 Task: Select the inUntrustedWorkspace in the include comments
Action: Mouse moved to (28, 540)
Screenshot: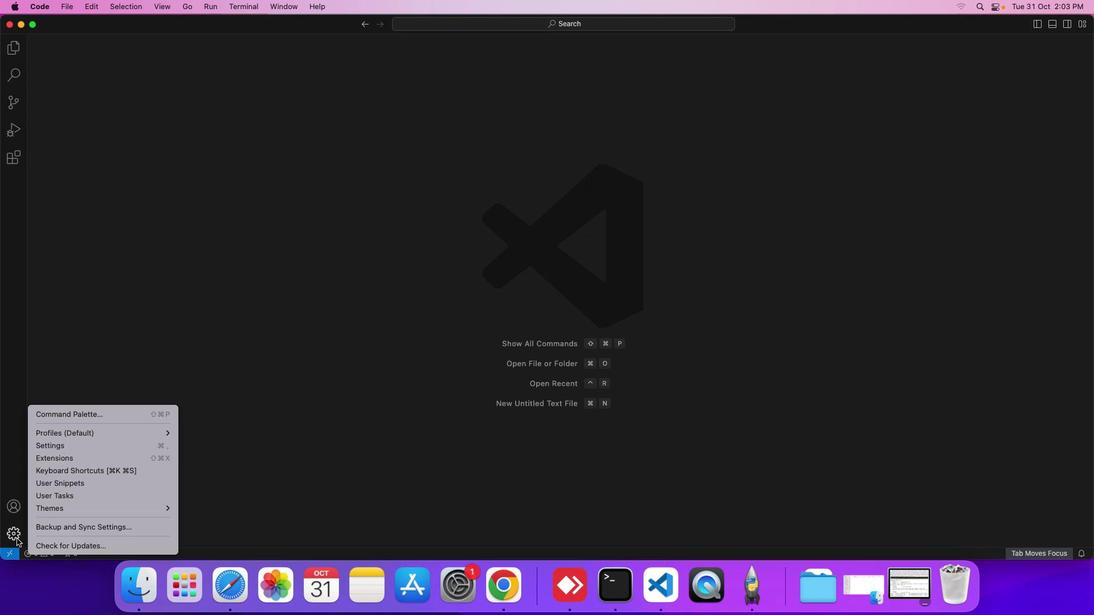 
Action: Mouse pressed left at (28, 540)
Screenshot: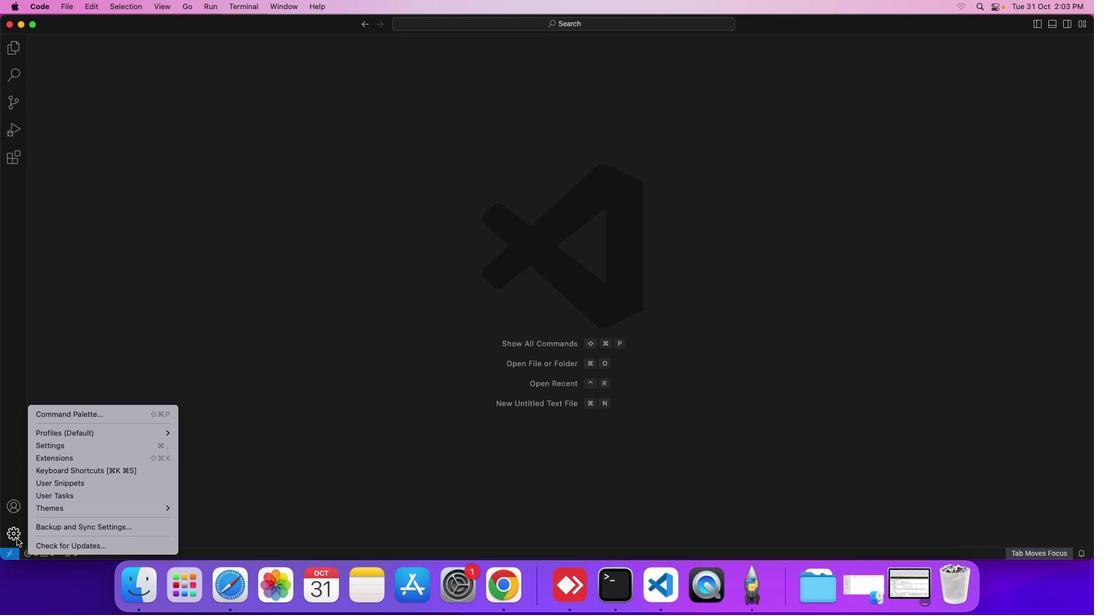 
Action: Mouse moved to (88, 452)
Screenshot: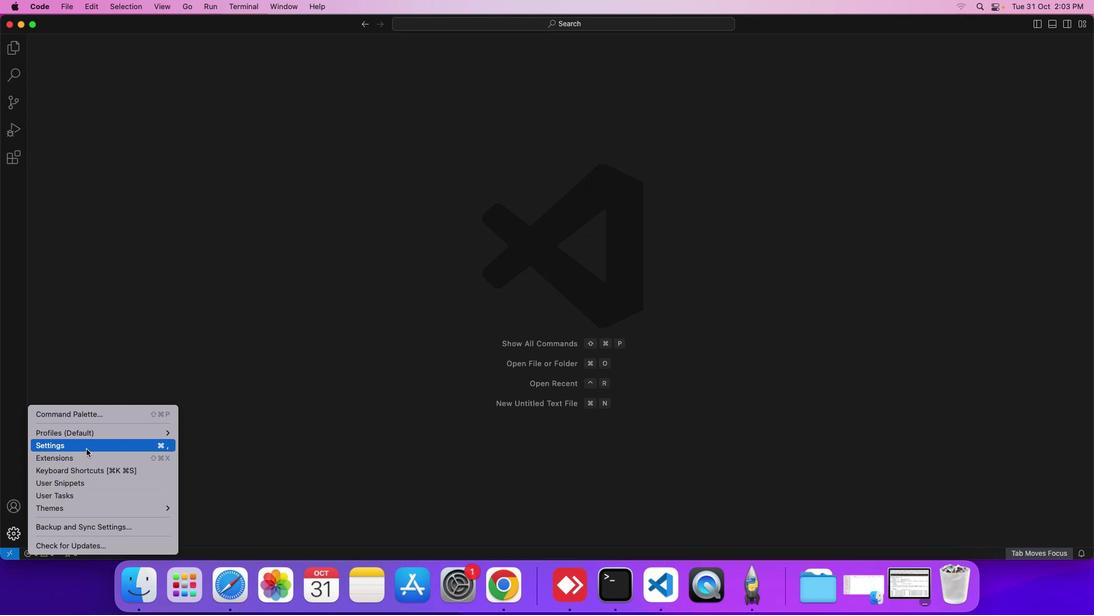 
Action: Mouse pressed left at (88, 452)
Screenshot: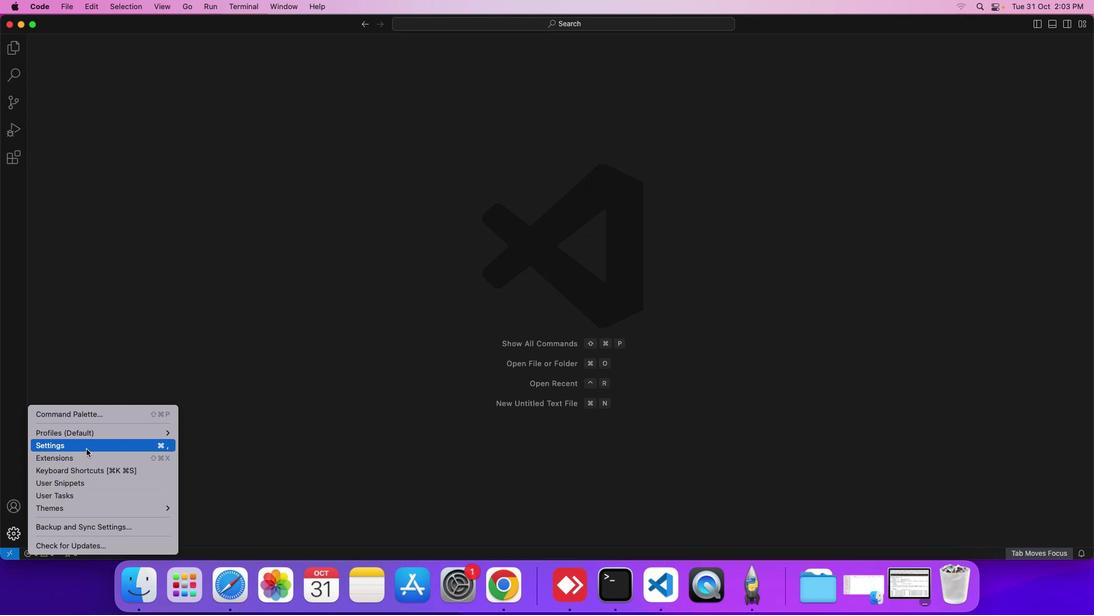 
Action: Mouse moved to (342, 458)
Screenshot: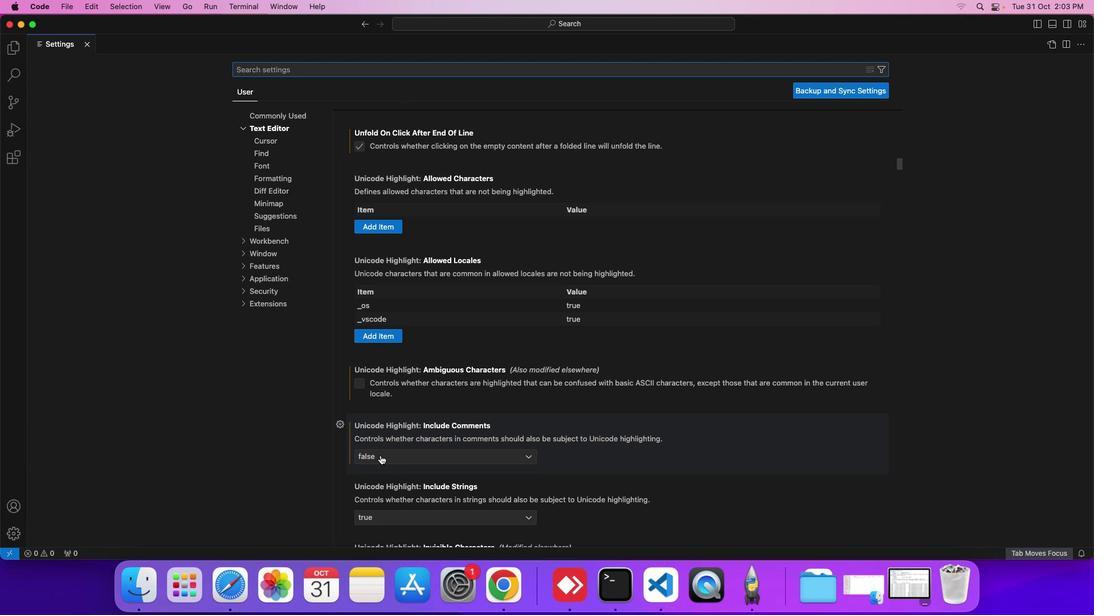 
Action: Mouse pressed left at (342, 458)
Screenshot: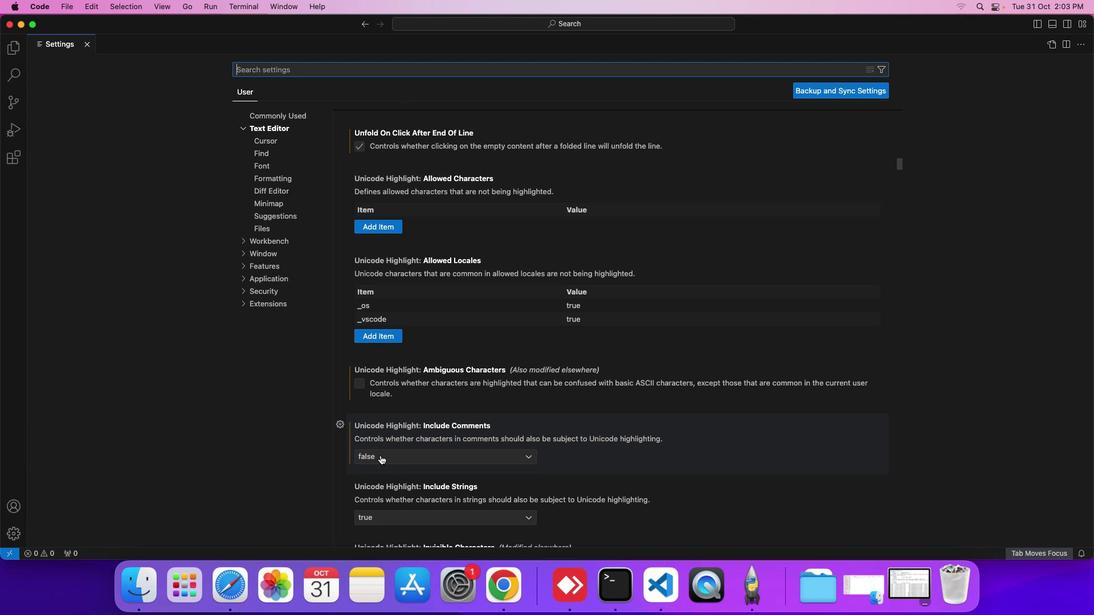 
Action: Mouse moved to (342, 499)
Screenshot: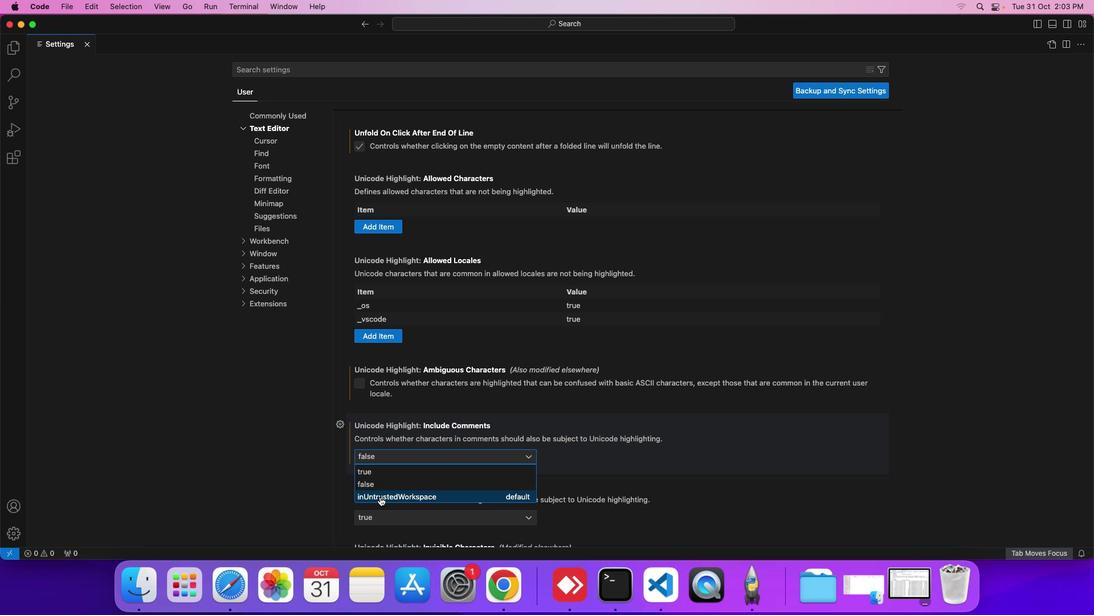 
Action: Mouse pressed left at (342, 499)
Screenshot: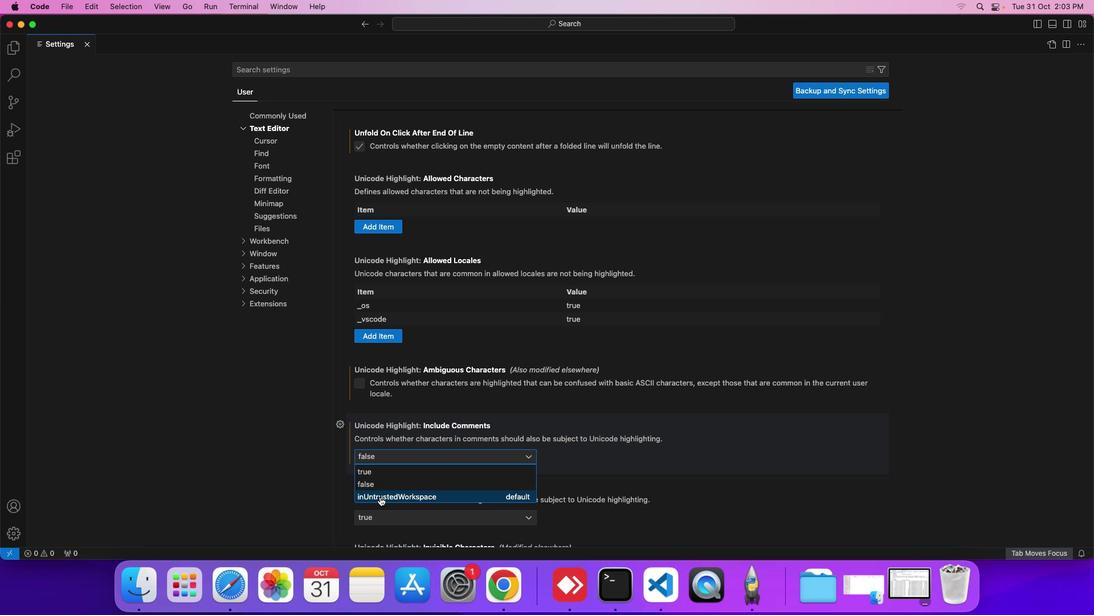 
Action: Mouse moved to (564, 247)
Screenshot: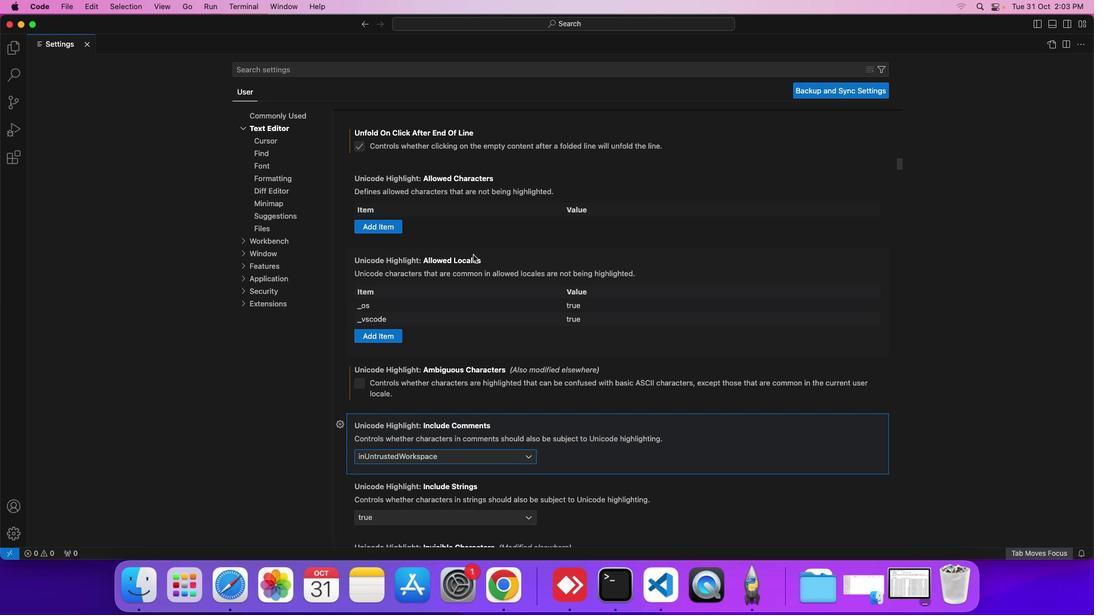 
